 Task: Setup login & registration of "Digital Experience".
Action: Mouse moved to (966, 70)
Screenshot: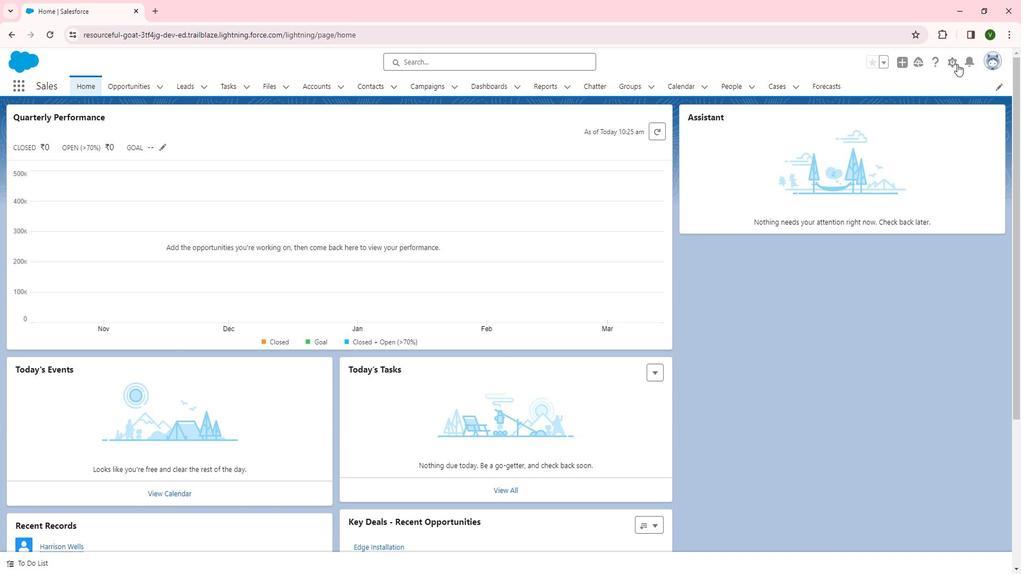 
Action: Mouse pressed left at (966, 70)
Screenshot: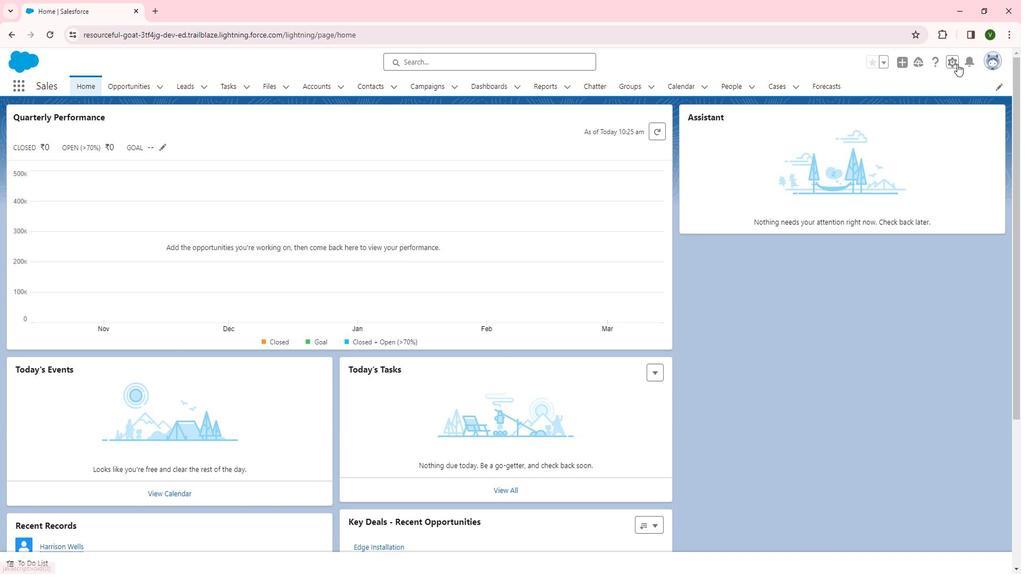 
Action: Mouse moved to (918, 105)
Screenshot: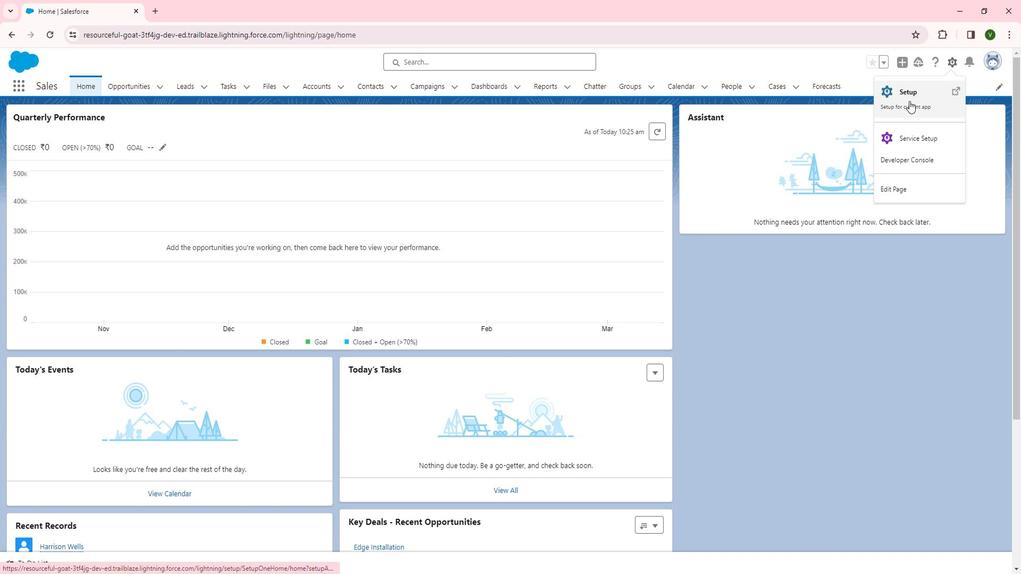 
Action: Mouse pressed left at (918, 105)
Screenshot: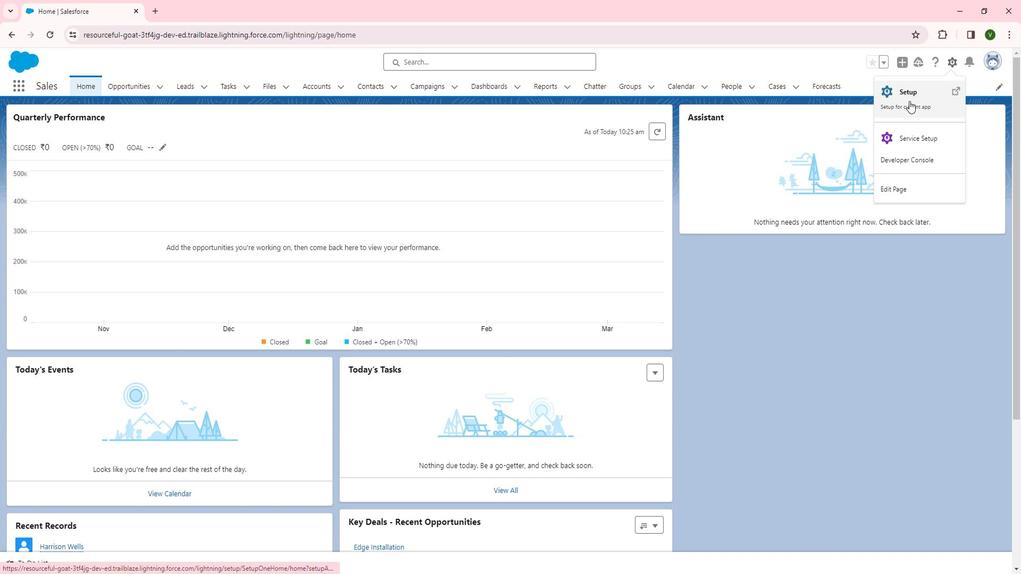 
Action: Mouse moved to (64, 388)
Screenshot: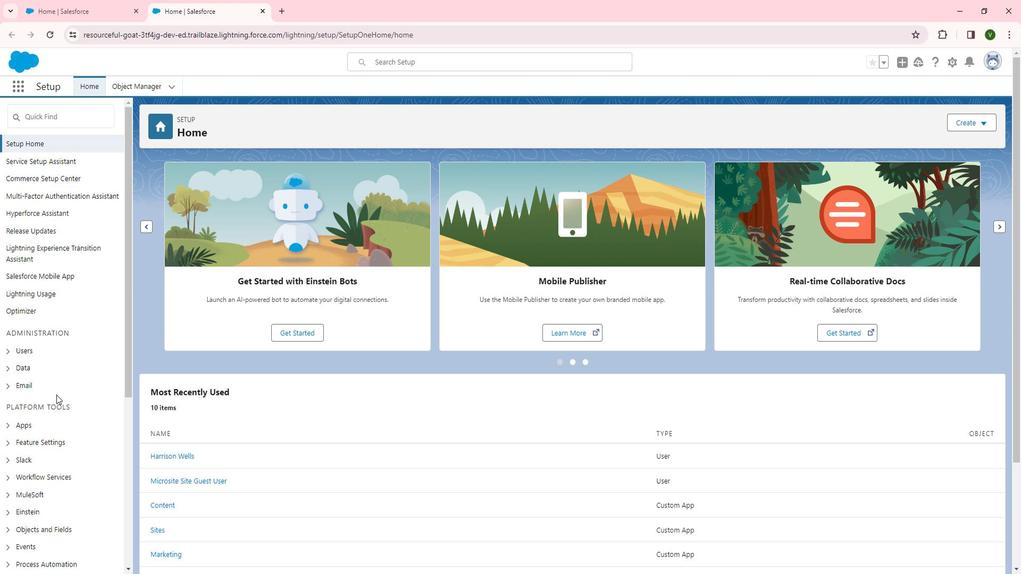 
Action: Mouse scrolled (64, 388) with delta (0, 0)
Screenshot: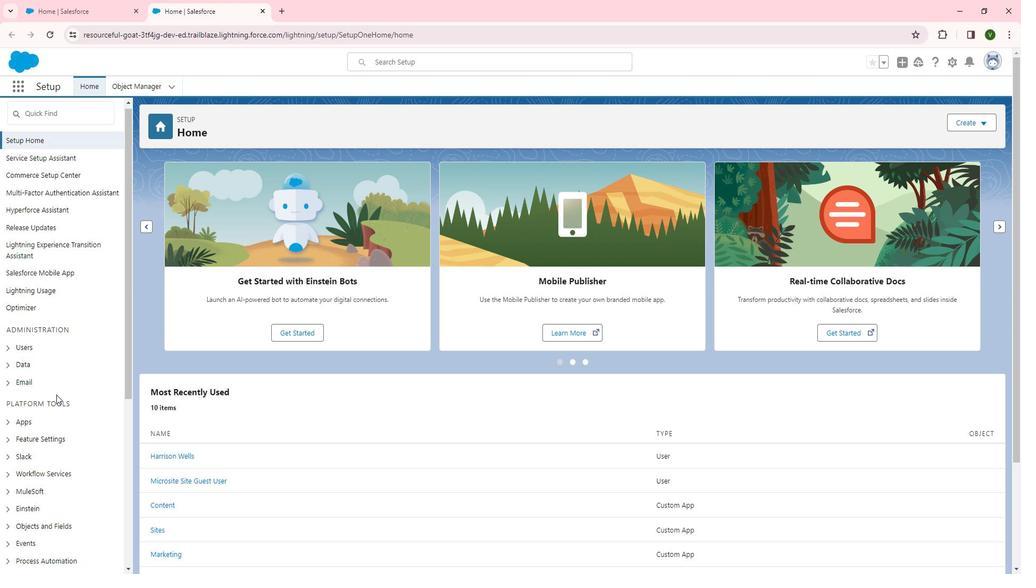 
Action: Mouse scrolled (64, 388) with delta (0, 0)
Screenshot: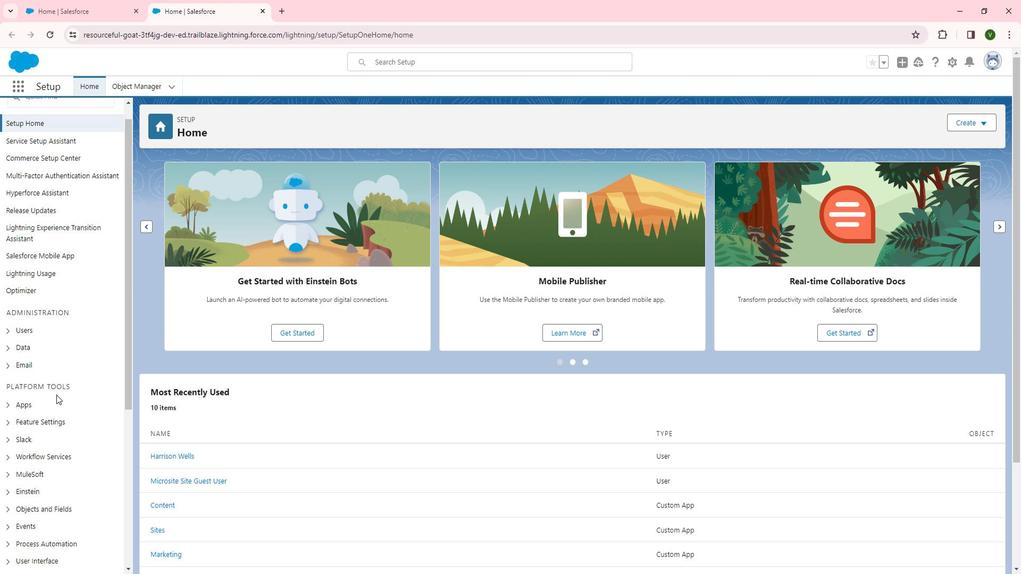 
Action: Mouse scrolled (64, 388) with delta (0, 0)
Screenshot: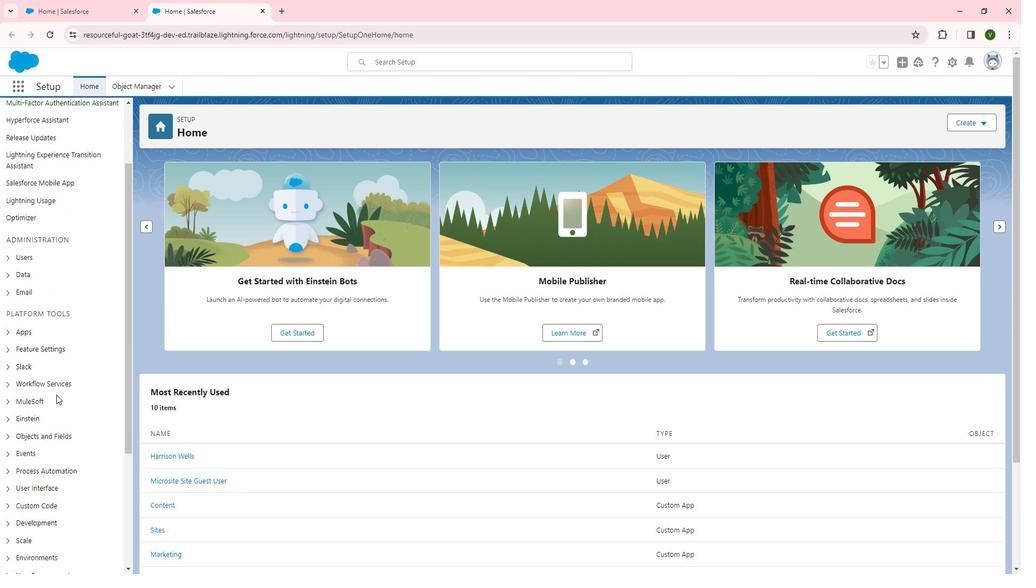 
Action: Mouse scrolled (64, 388) with delta (0, 0)
Screenshot: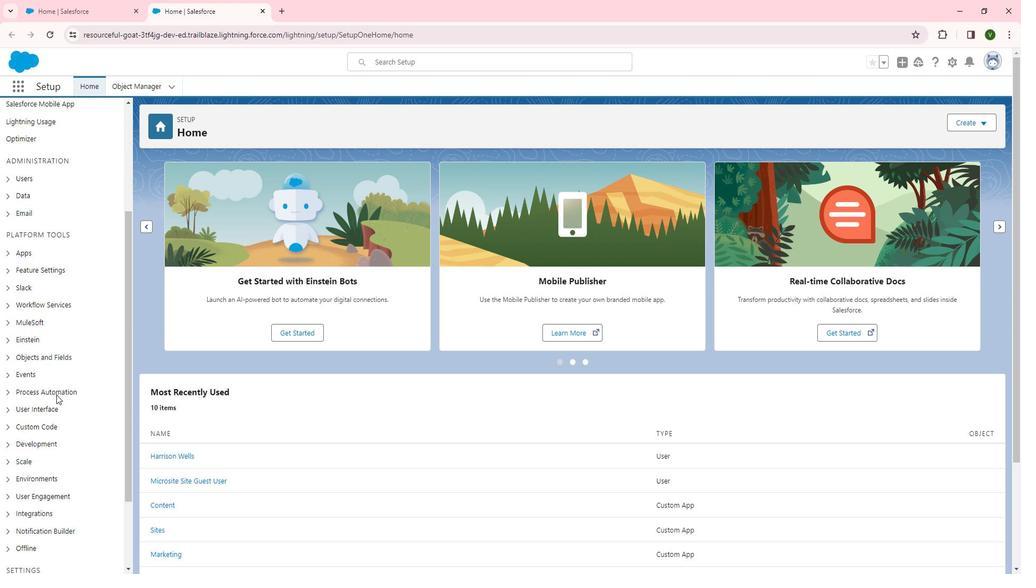 
Action: Mouse moved to (67, 217)
Screenshot: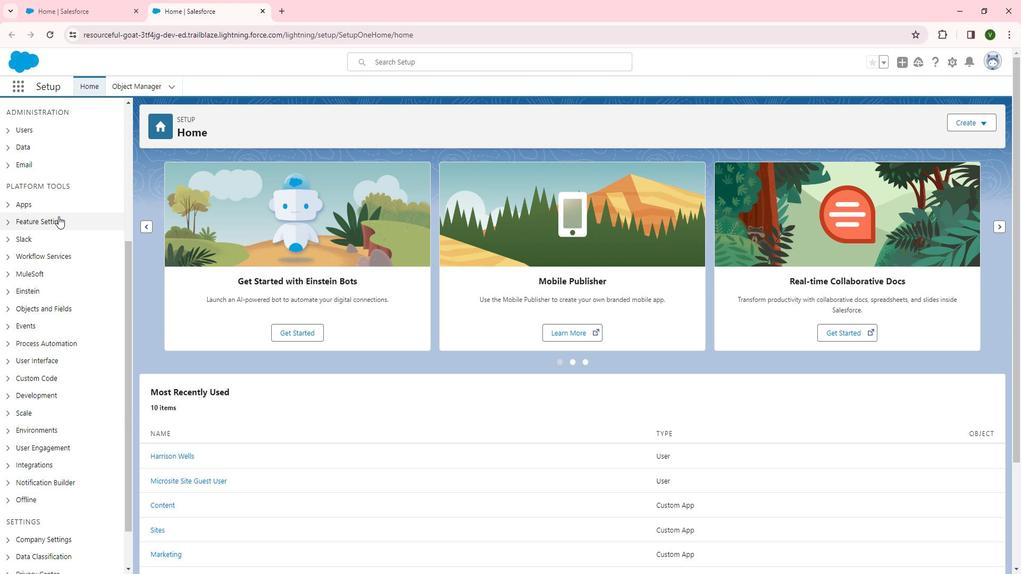 
Action: Mouse pressed left at (67, 217)
Screenshot: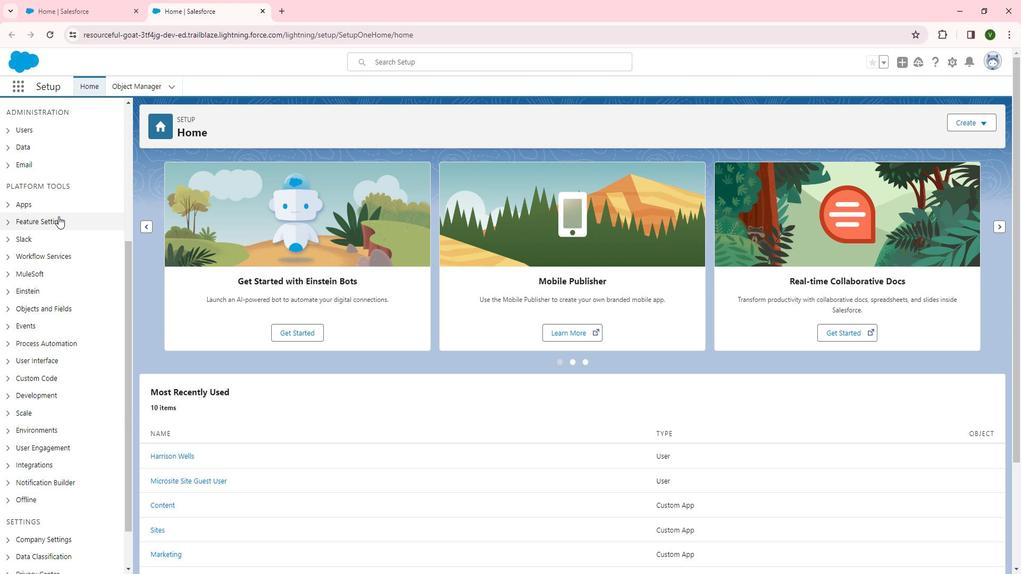 
Action: Mouse moved to (49, 309)
Screenshot: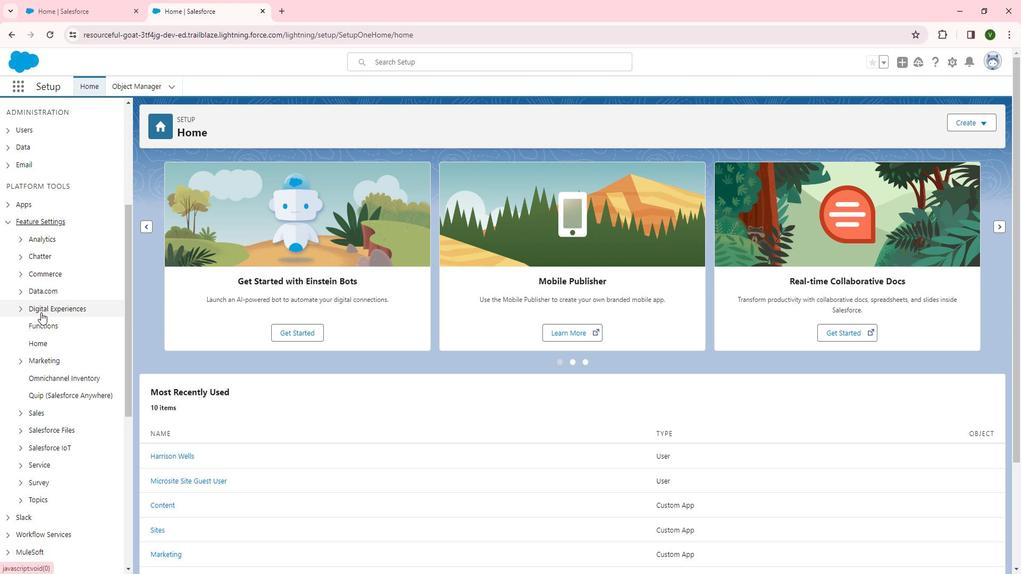 
Action: Mouse pressed left at (49, 309)
Screenshot: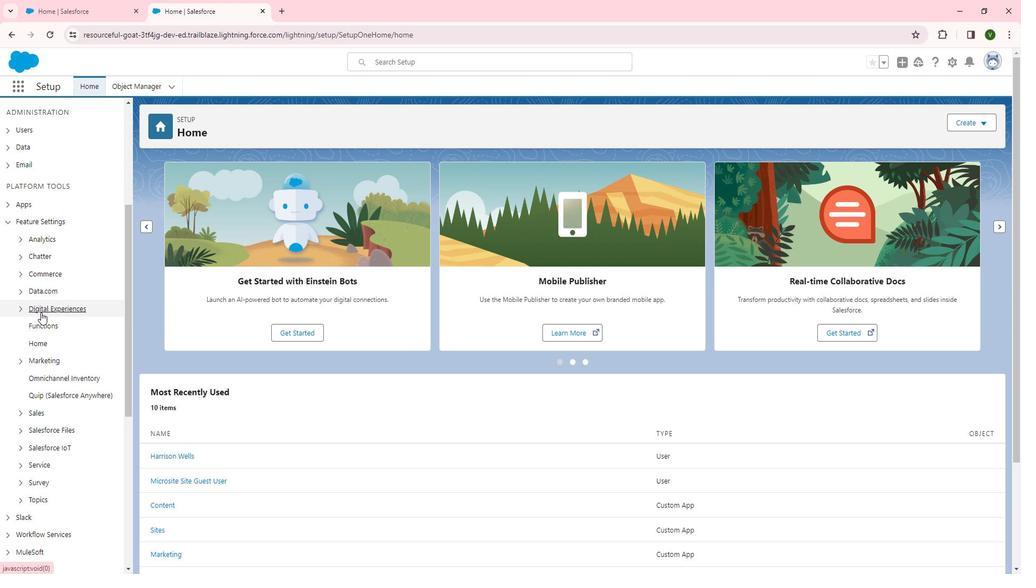 
Action: Mouse moved to (64, 325)
Screenshot: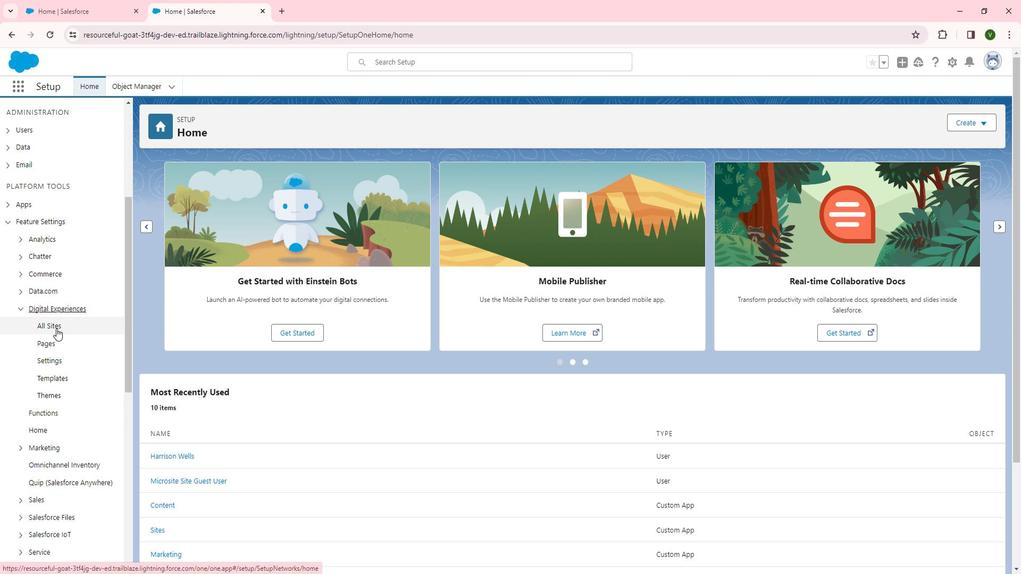 
Action: Mouse pressed left at (64, 325)
Screenshot: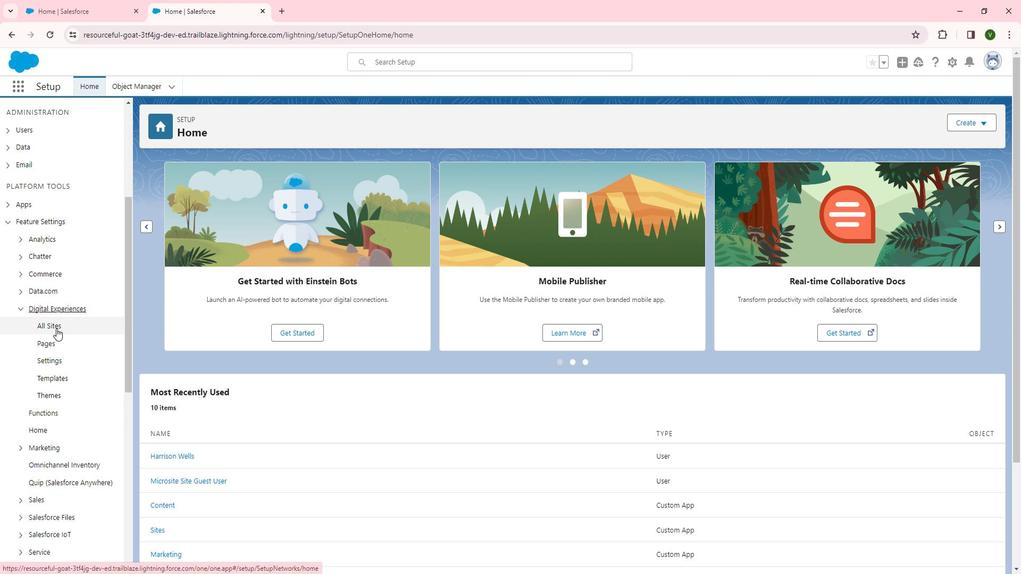
Action: Mouse moved to (182, 252)
Screenshot: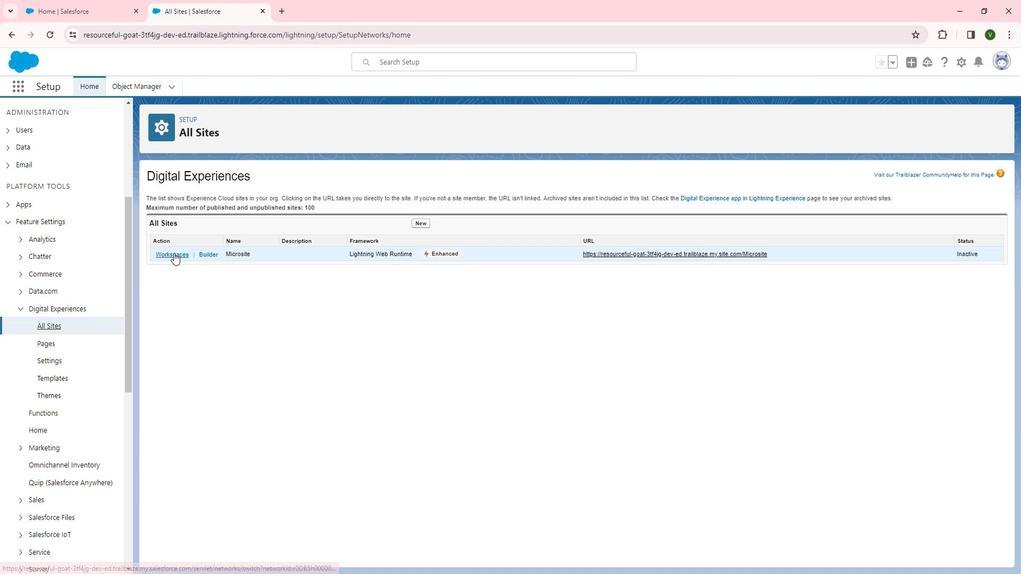 
Action: Mouse pressed left at (182, 252)
Screenshot: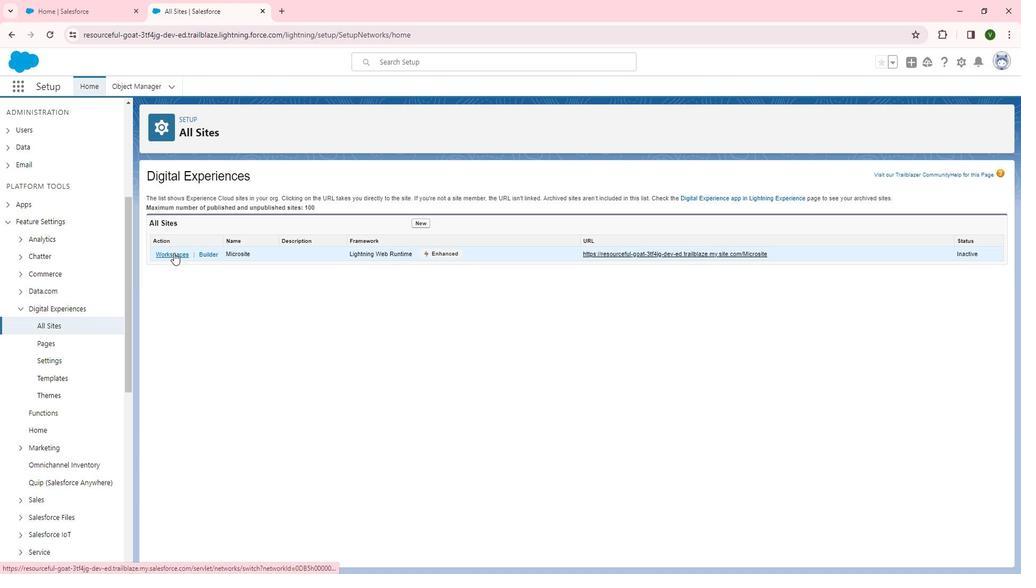 
Action: Mouse moved to (575, 259)
Screenshot: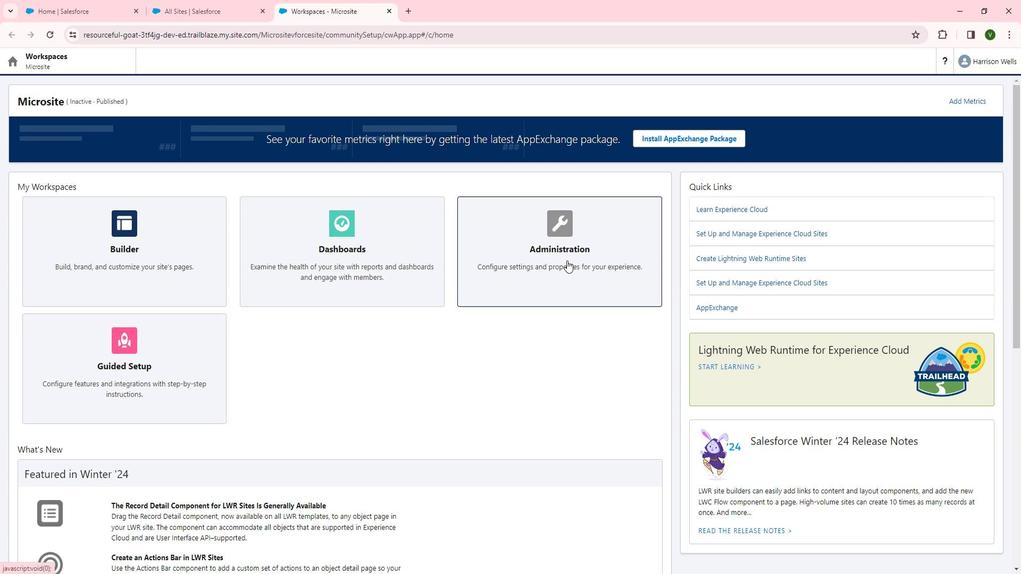 
Action: Mouse pressed left at (575, 259)
Screenshot: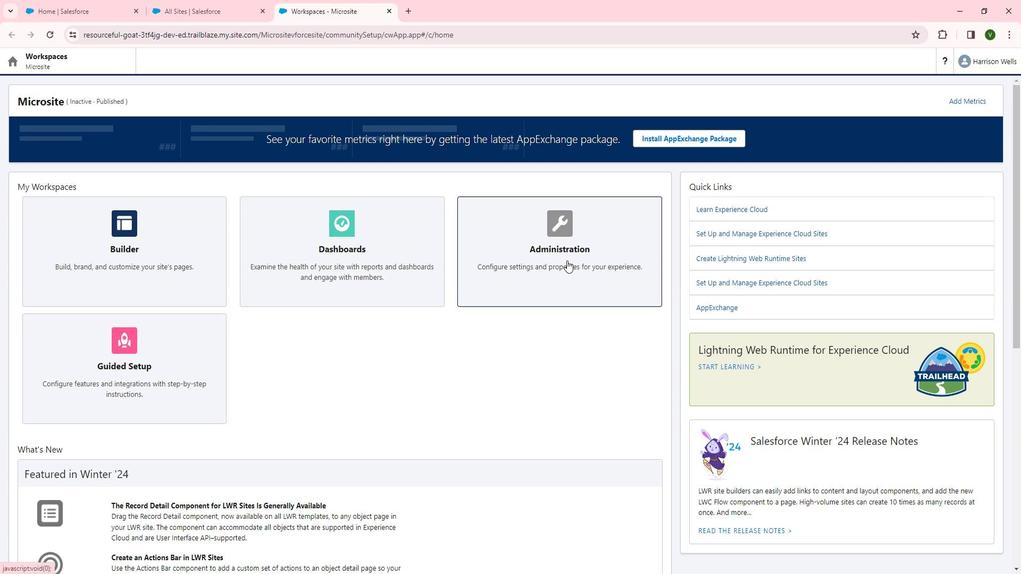 
Action: Mouse moved to (63, 173)
Screenshot: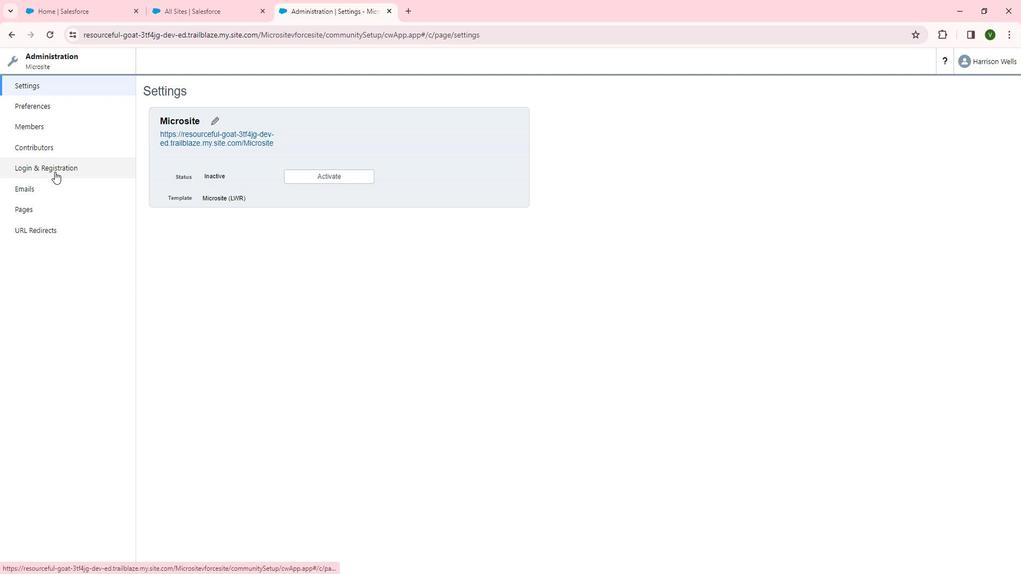 
Action: Mouse pressed left at (63, 173)
Screenshot: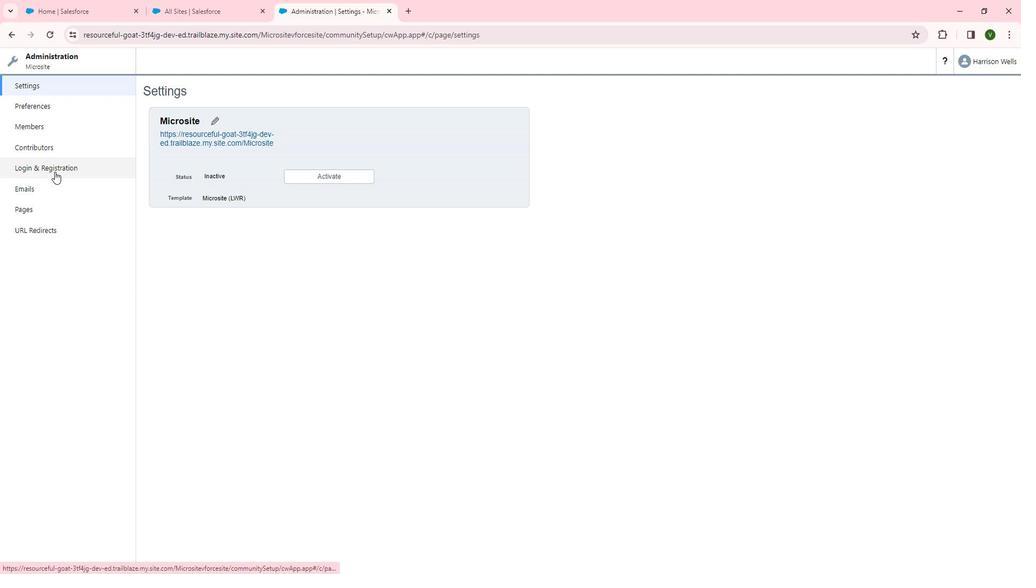 
Action: Mouse moved to (483, 376)
Screenshot: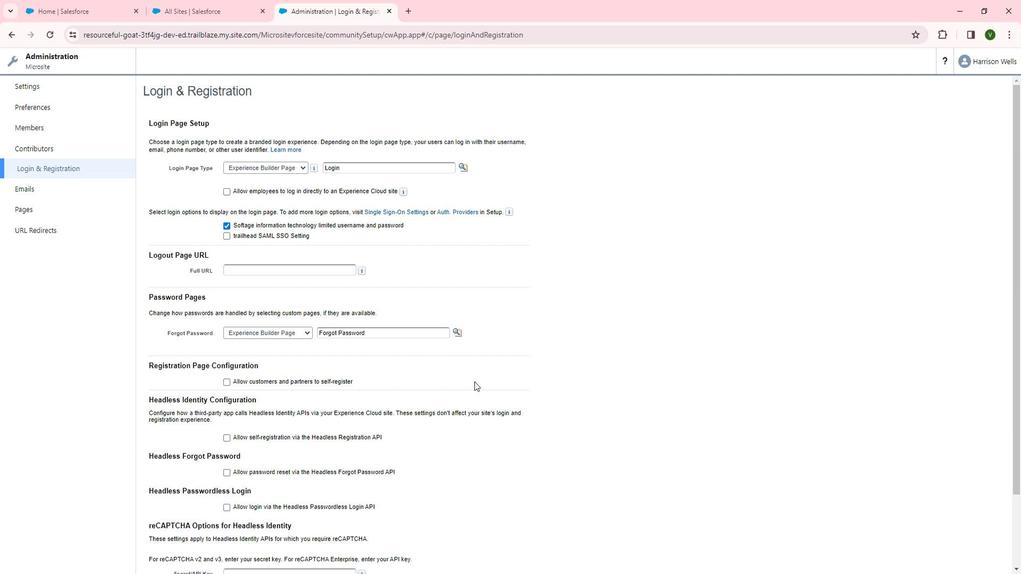 
